 Task: Change the avatar of your profile to Dragon.
Action: Mouse moved to (1162, 34)
Screenshot: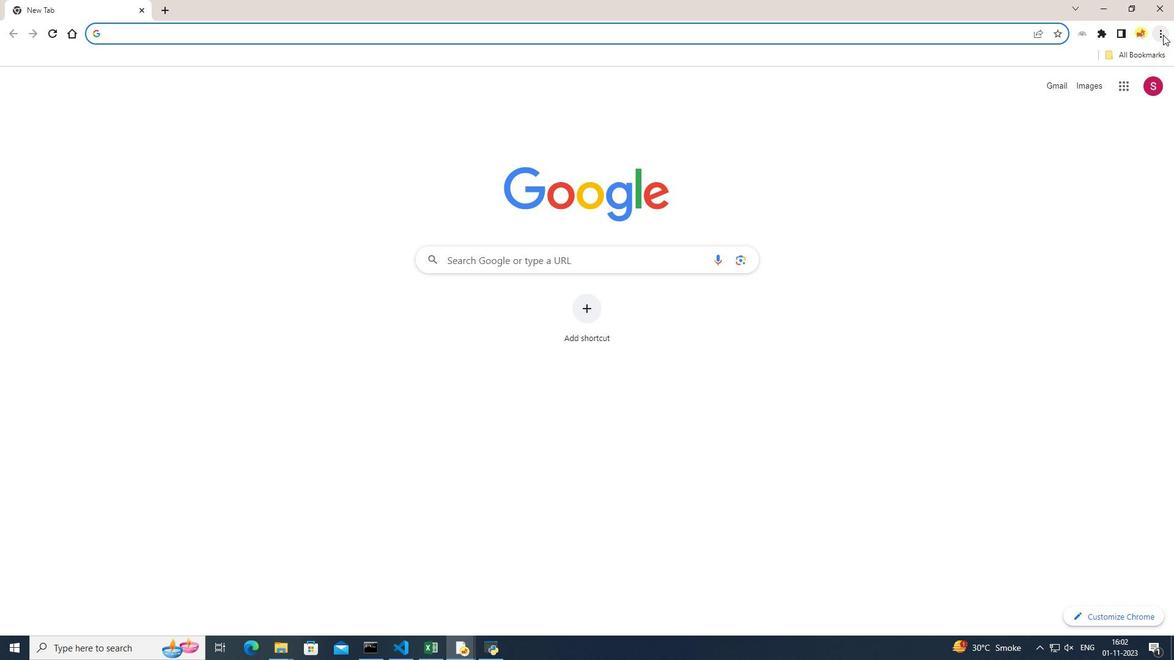 
Action: Mouse pressed left at (1162, 34)
Screenshot: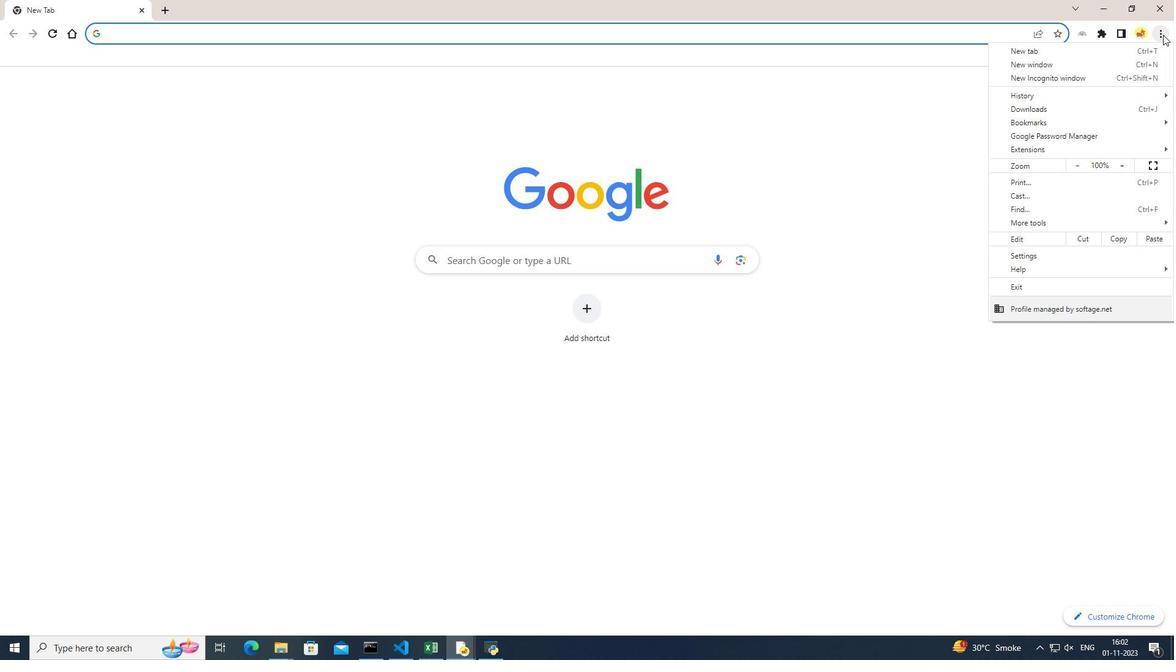 
Action: Mouse moved to (1042, 253)
Screenshot: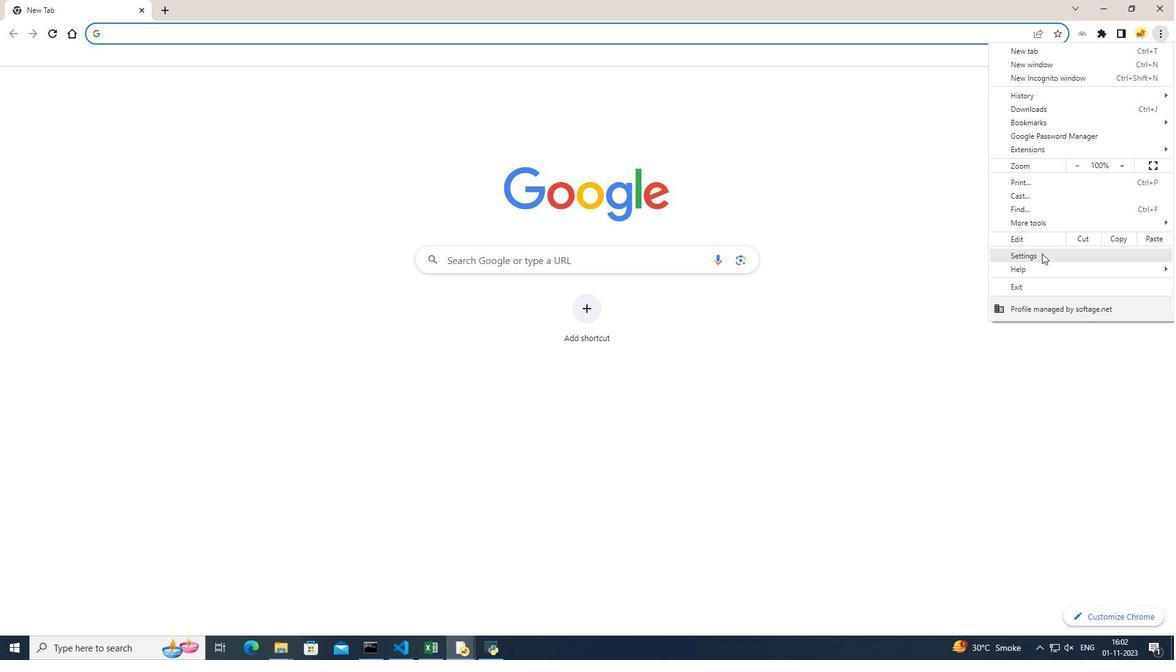
Action: Mouse pressed left at (1042, 253)
Screenshot: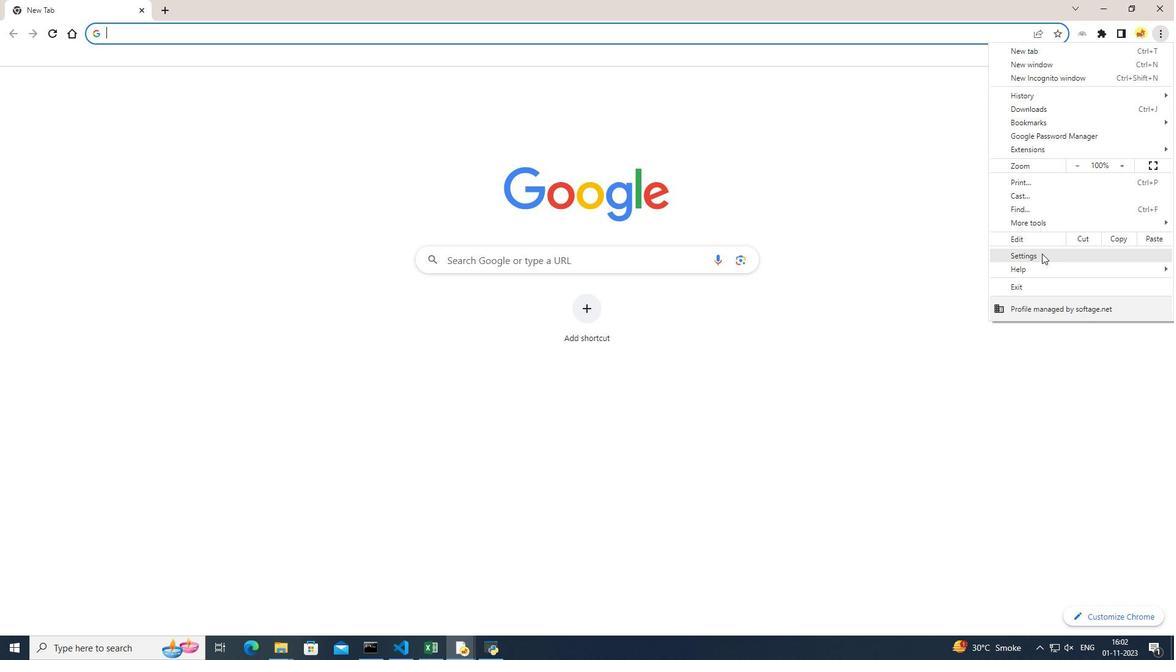 
Action: Mouse moved to (733, 284)
Screenshot: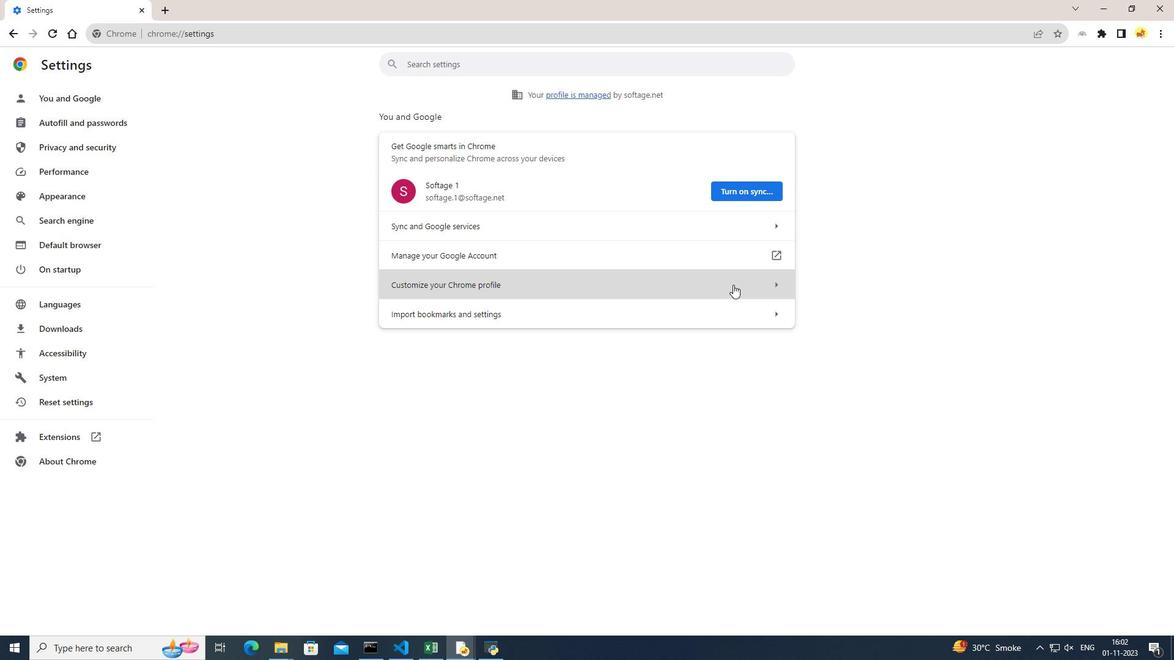 
Action: Mouse pressed left at (733, 284)
Screenshot: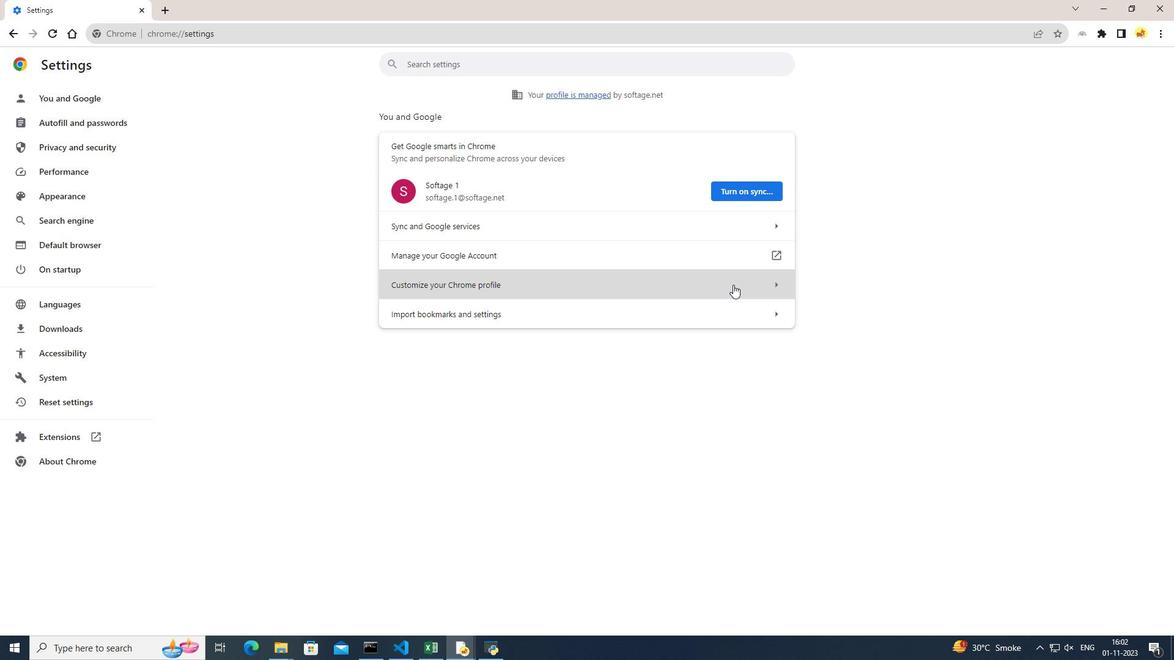 
Action: Mouse moved to (614, 511)
Screenshot: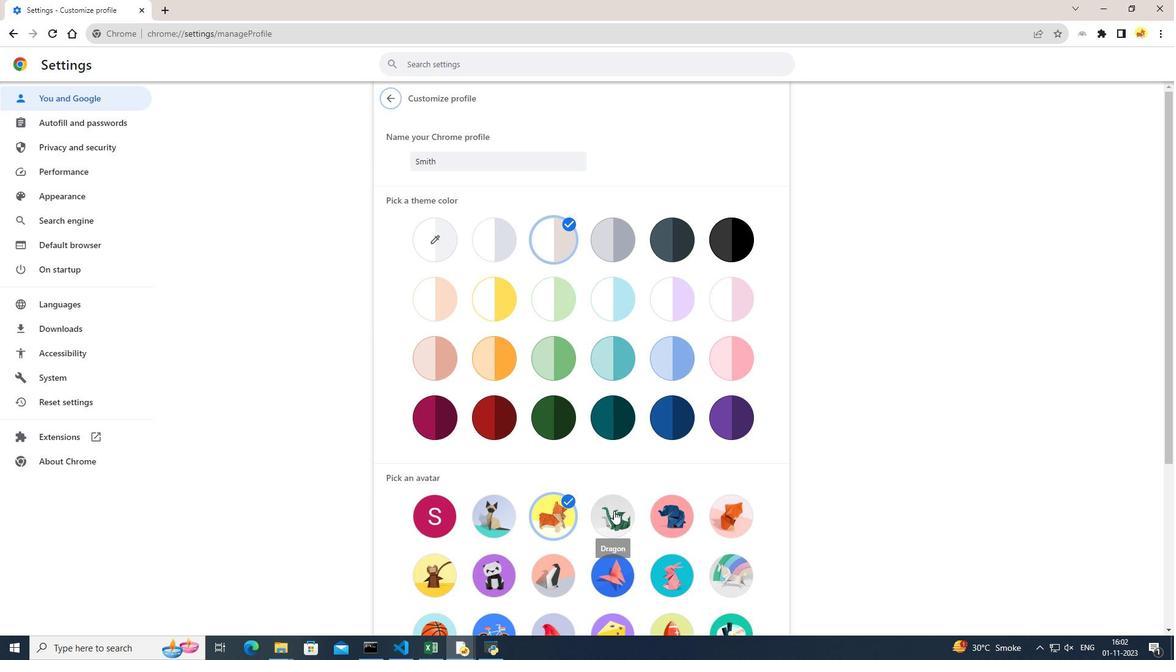 
Action: Mouse pressed left at (614, 511)
Screenshot: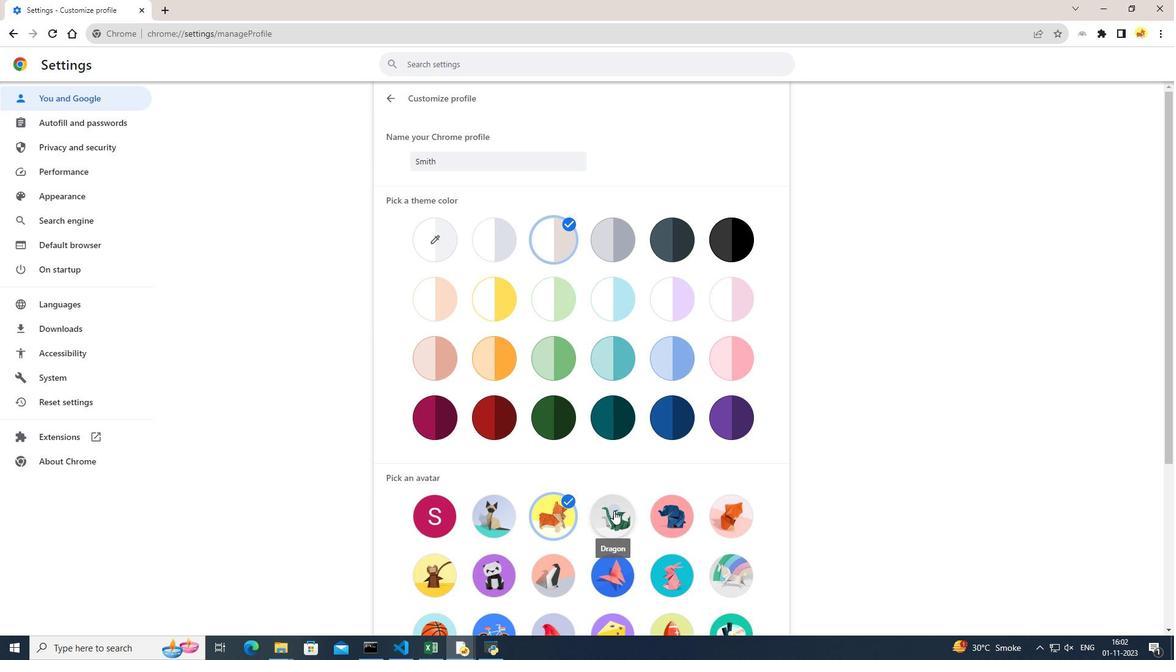 
Action: Mouse moved to (974, 512)
Screenshot: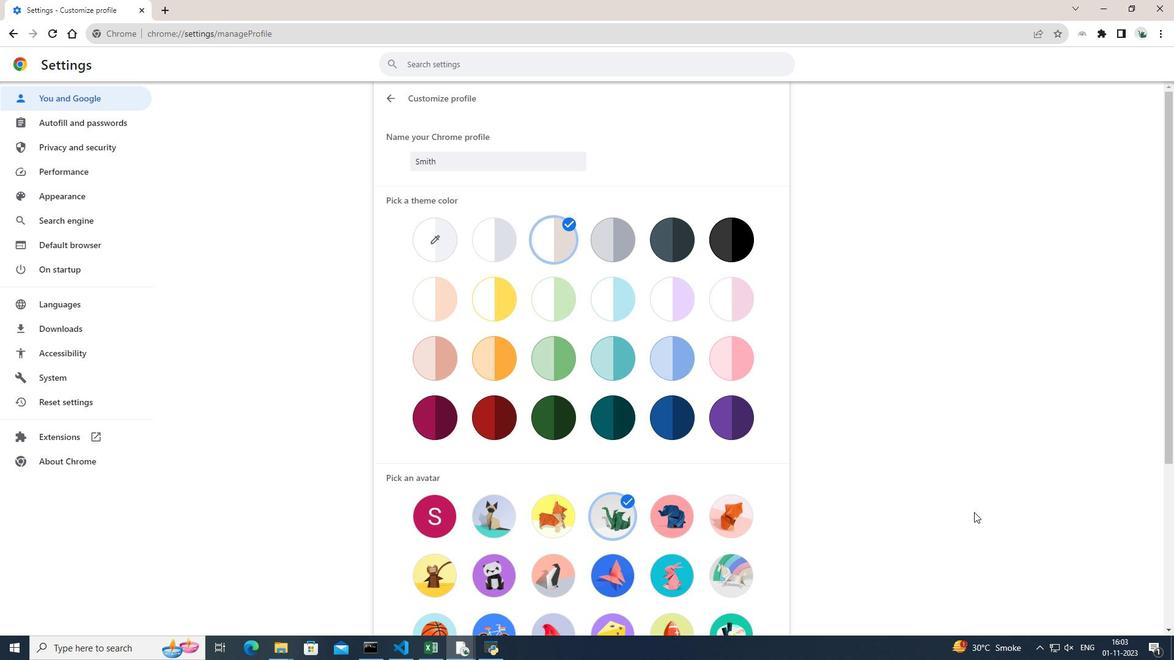 
